 Task: Create an event for the community cleanup initiative.
Action: Mouse pressed left at (49, 111)
Screenshot: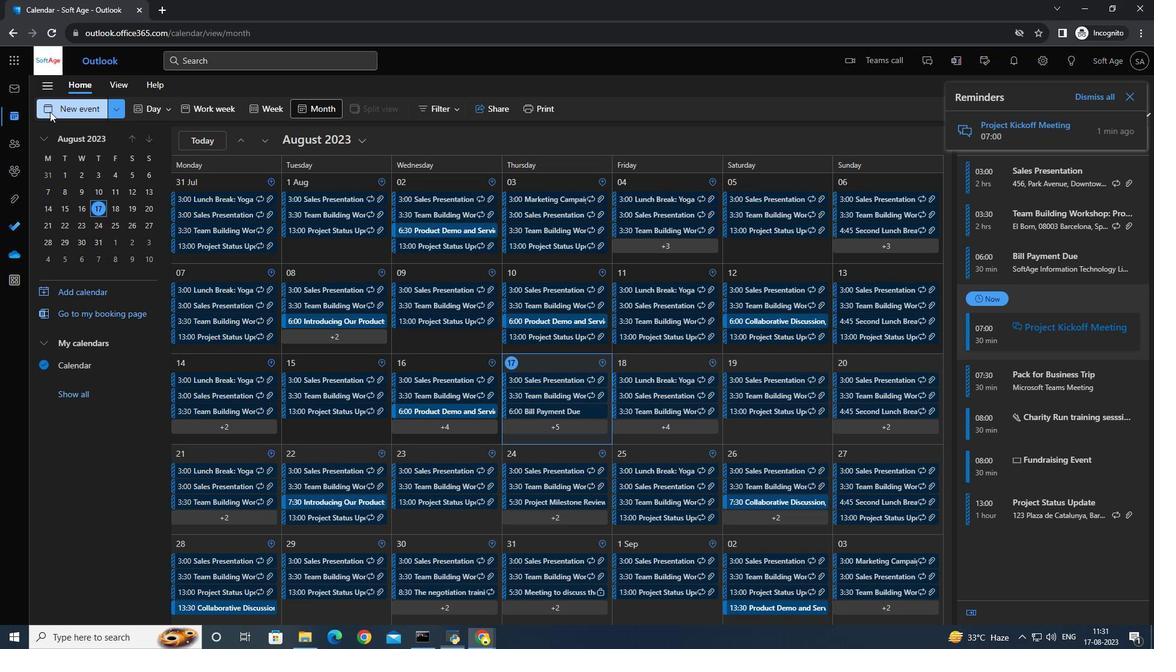 
Action: Mouse moved to (297, 183)
Screenshot: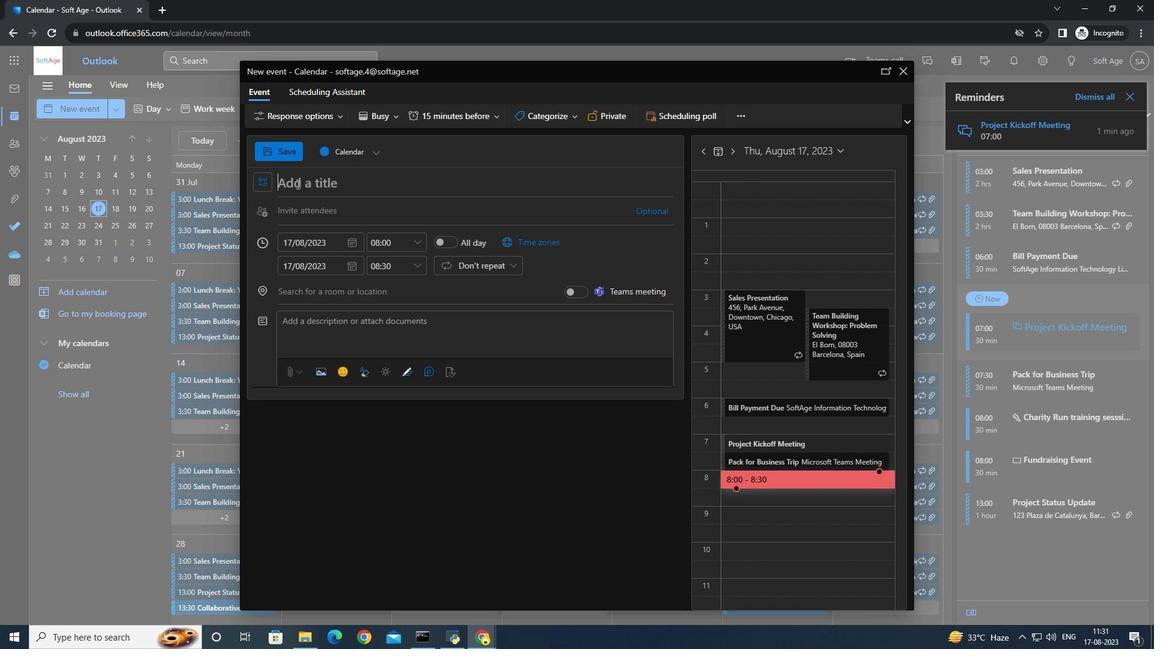 
Action: Mouse pressed left at (297, 183)
Screenshot: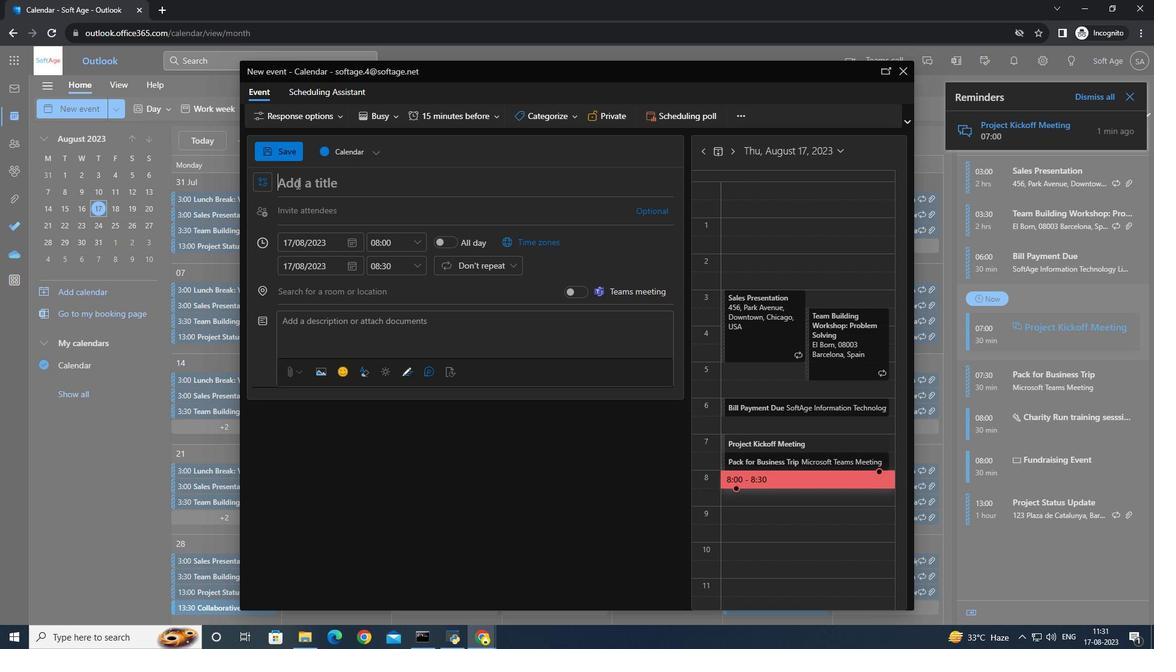 
Action: Mouse moved to (299, 183)
Screenshot: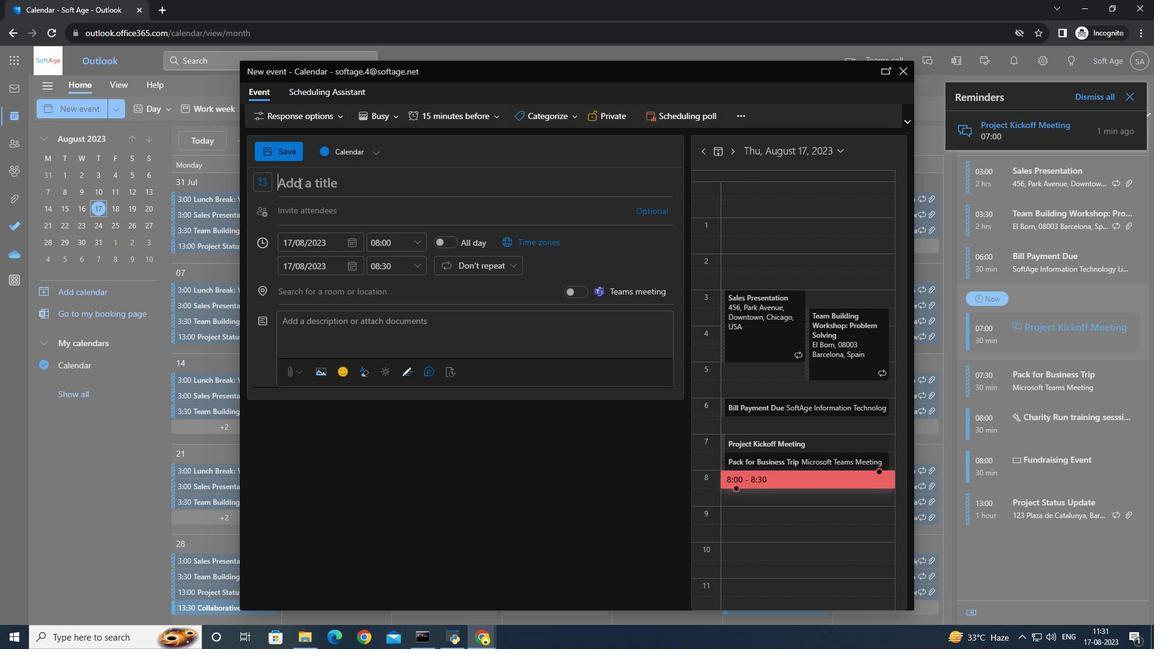 
Action: Key pressed <Key.caps_lock>C<Key.caps_lock>ommunity<Key.space><Key.caps_lock>C<Key.caps_lock>leanup<Key.space>initiative
Screenshot: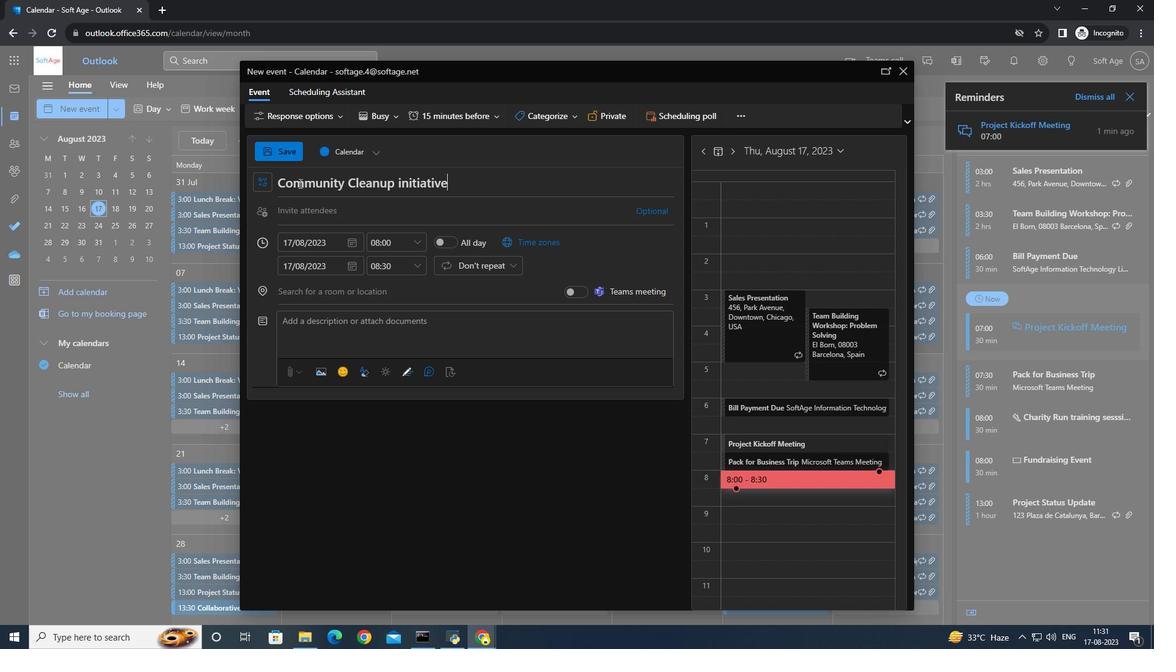 
Action: Mouse moved to (281, 146)
Screenshot: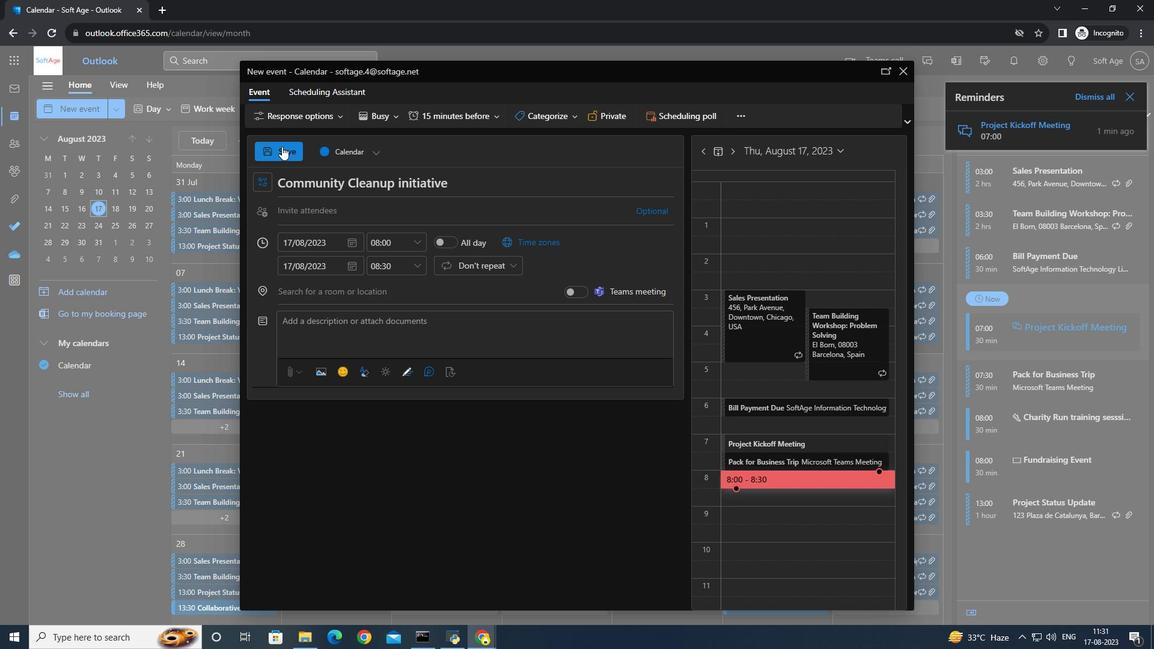 
Action: Mouse pressed left at (281, 146)
Screenshot: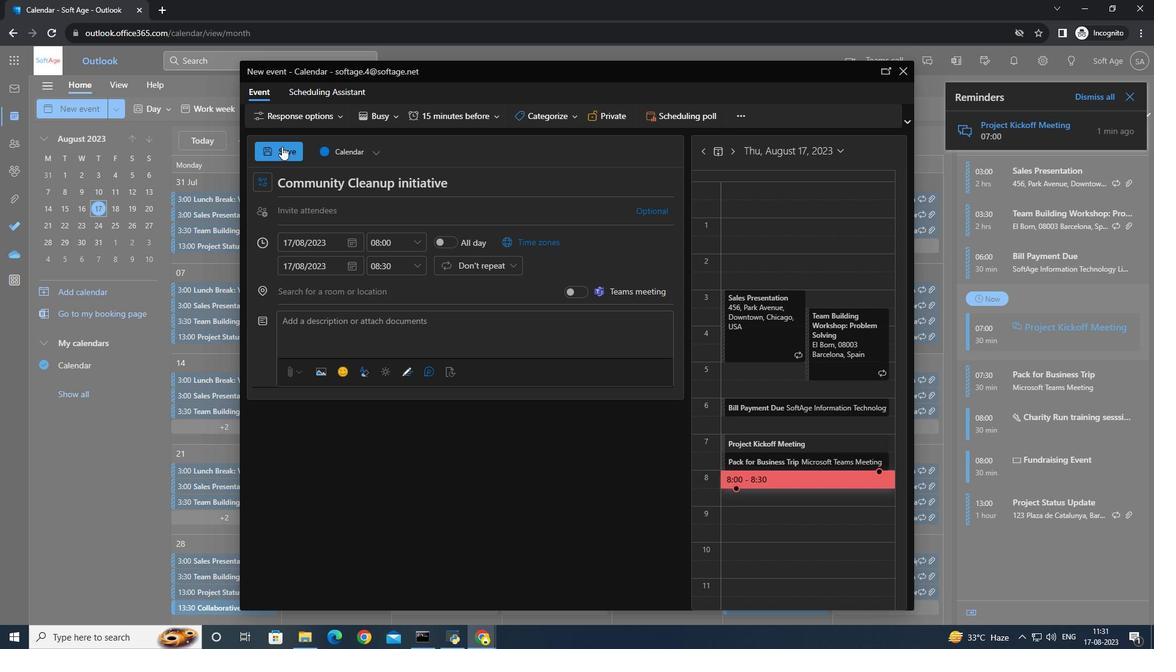 
Action: Mouse moved to (286, 144)
Screenshot: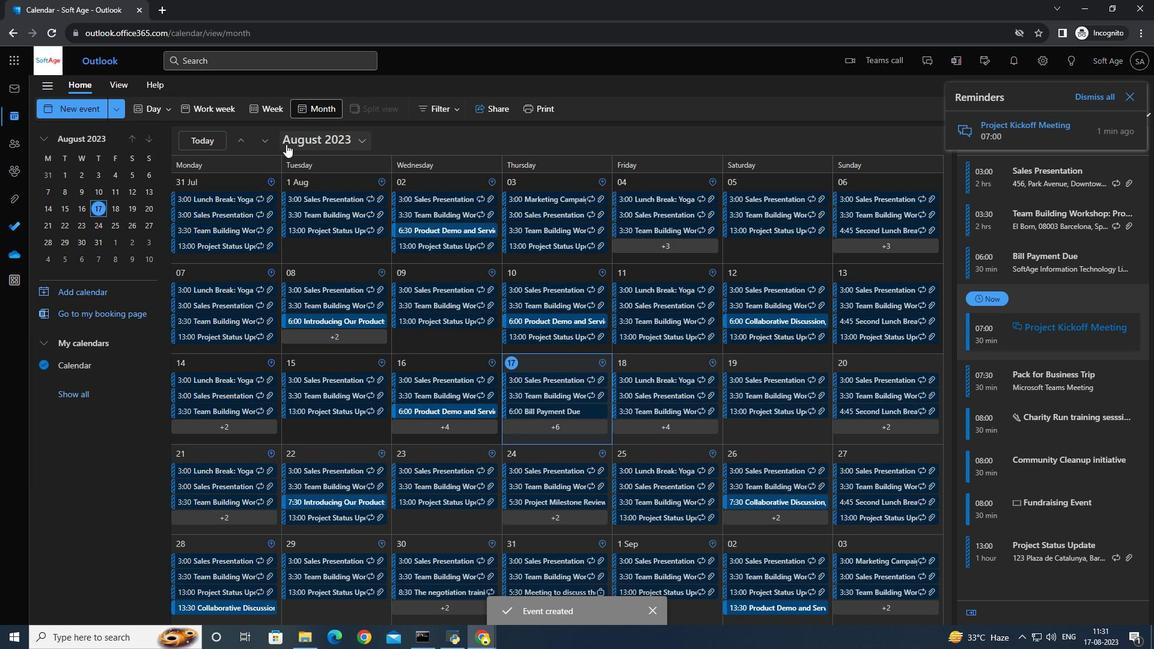 
